Task: Toggle the editor images in the integrated.
Action: Mouse moved to (21, 672)
Screenshot: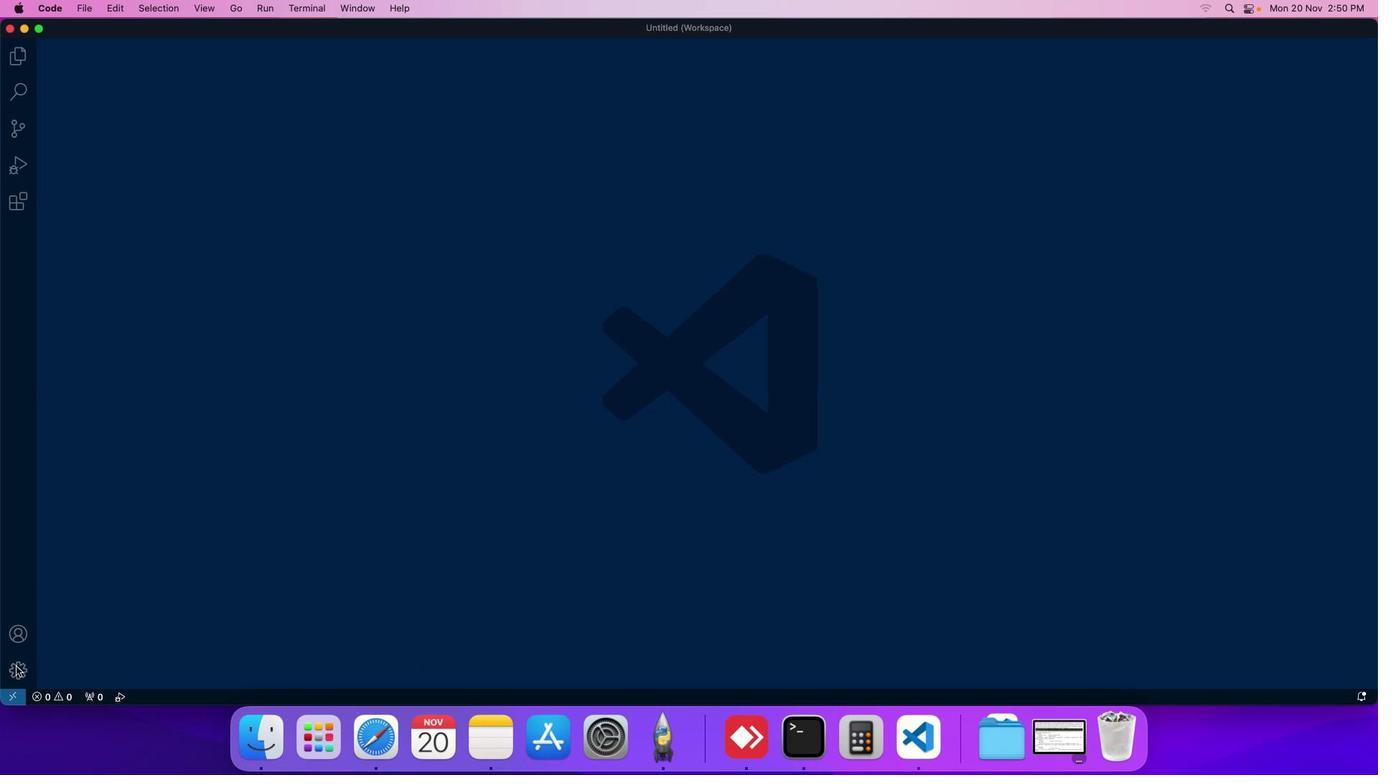 
Action: Mouse pressed left at (21, 672)
Screenshot: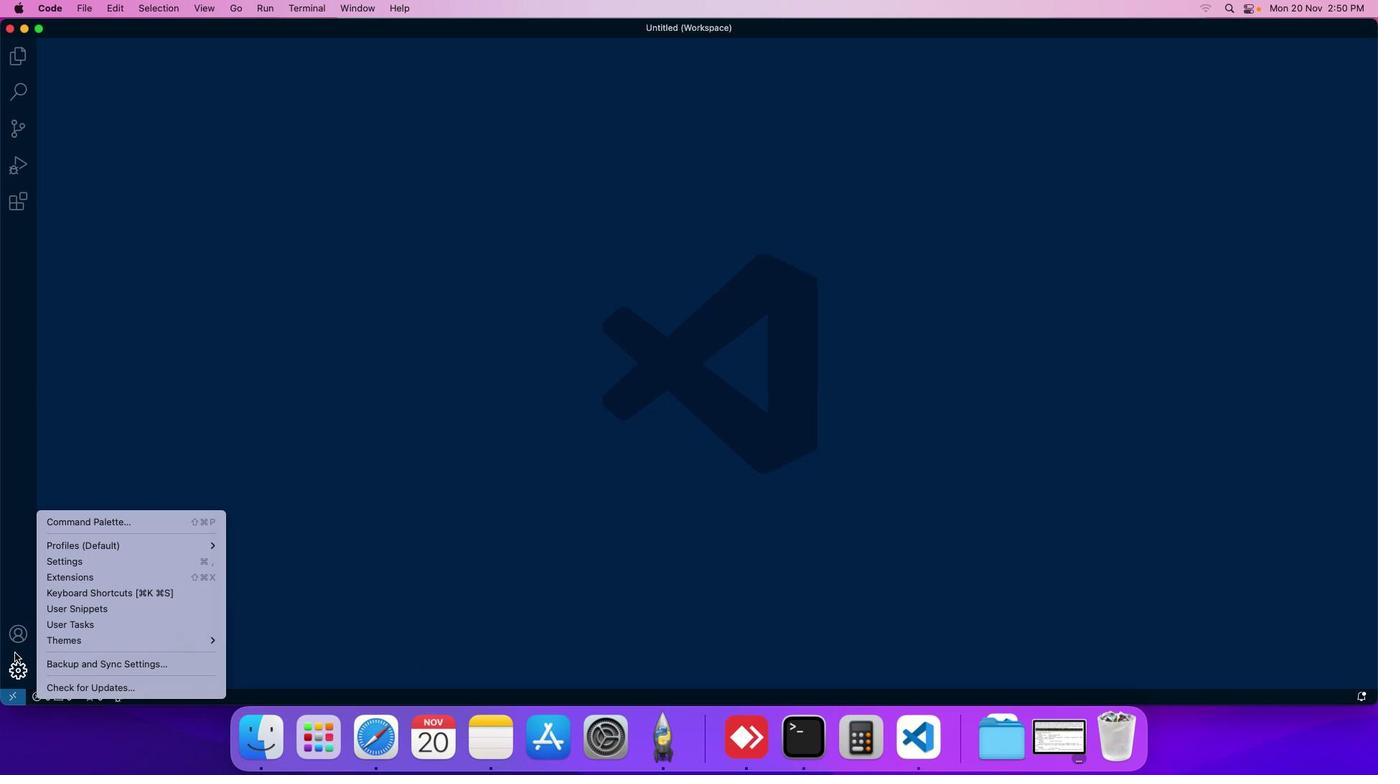 
Action: Mouse moved to (56, 570)
Screenshot: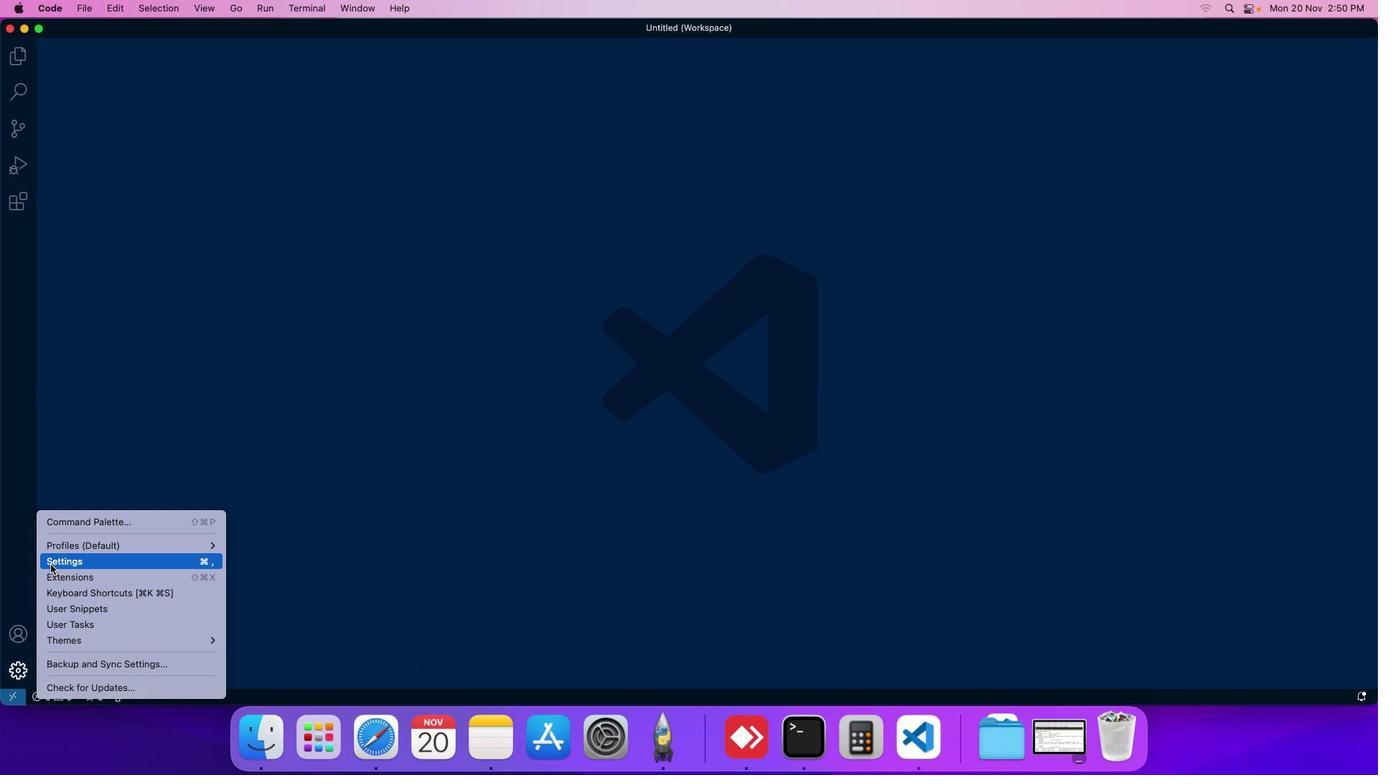 
Action: Mouse pressed left at (56, 570)
Screenshot: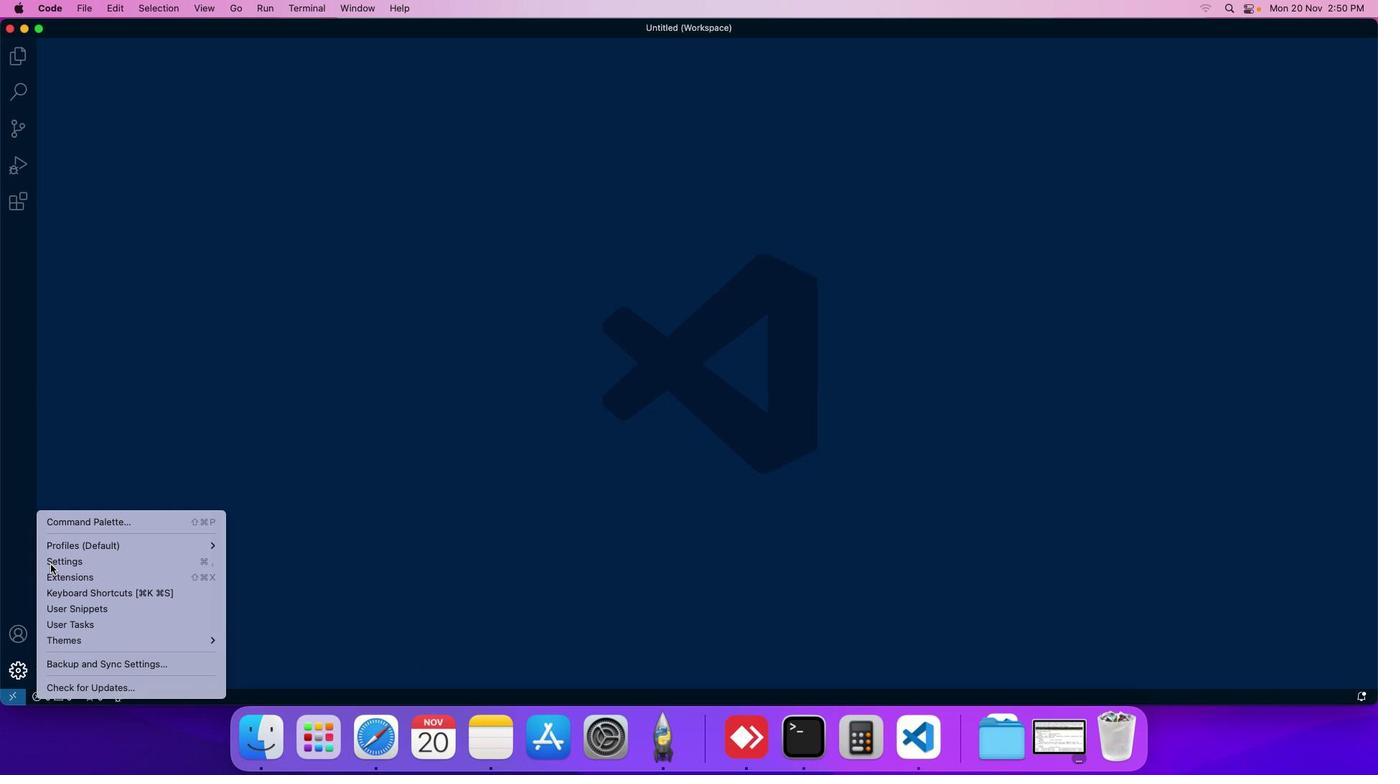 
Action: Mouse moved to (351, 119)
Screenshot: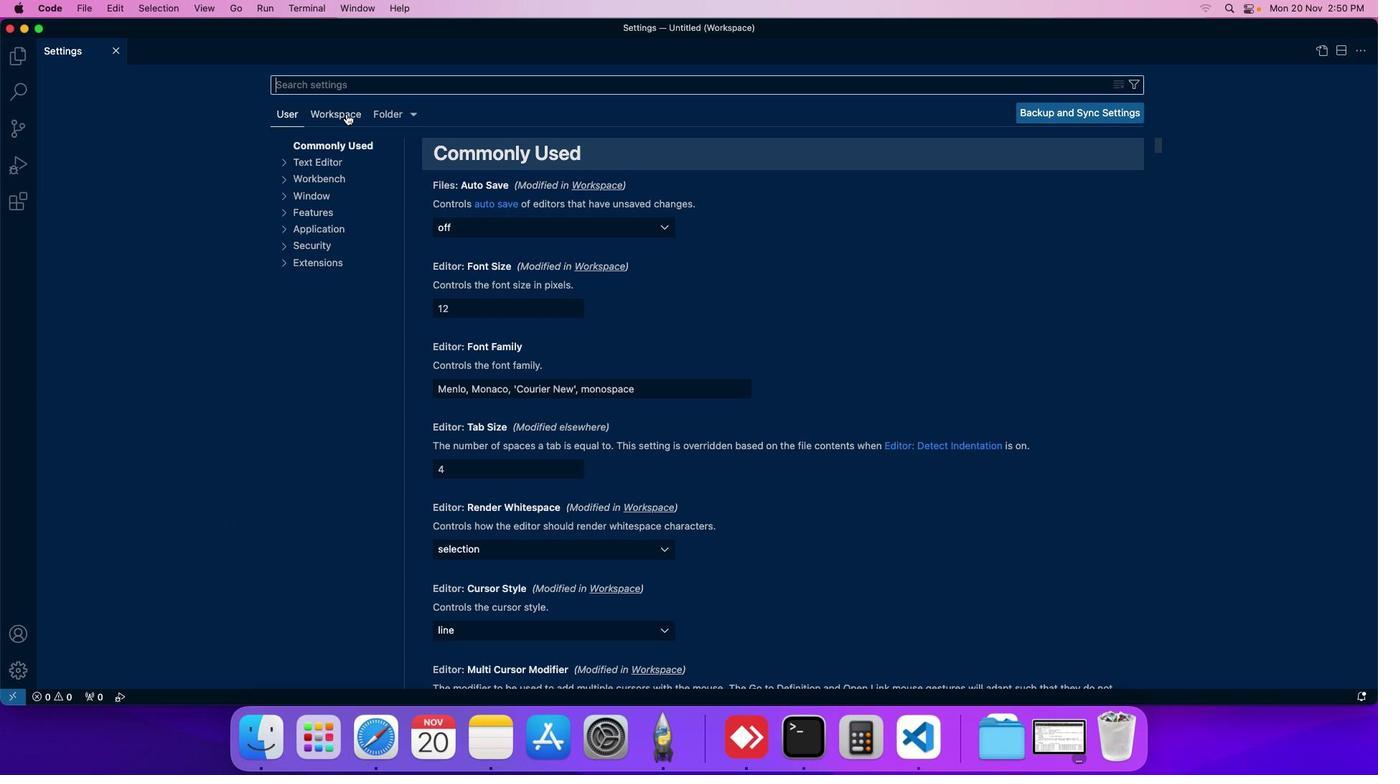 
Action: Mouse pressed left at (351, 119)
Screenshot: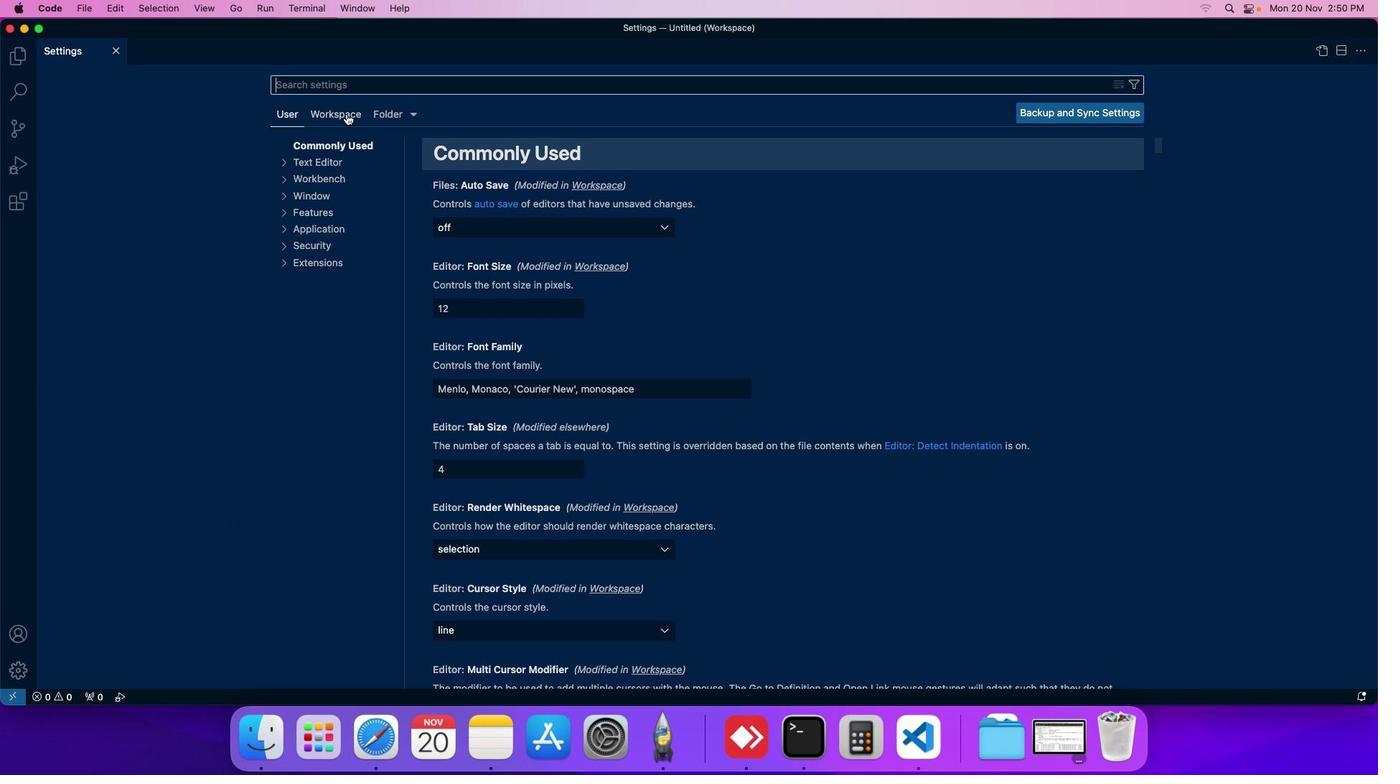 
Action: Mouse moved to (320, 217)
Screenshot: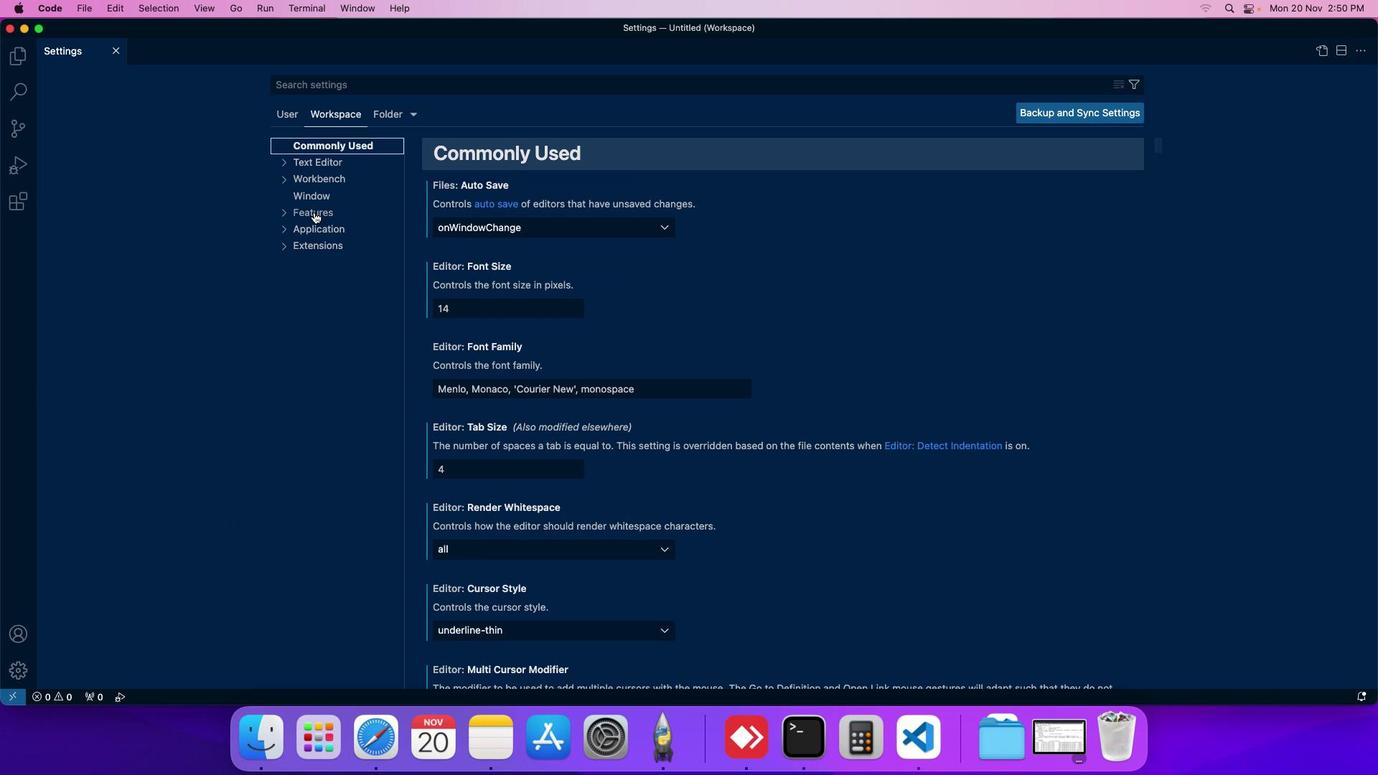 
Action: Mouse pressed left at (320, 217)
Screenshot: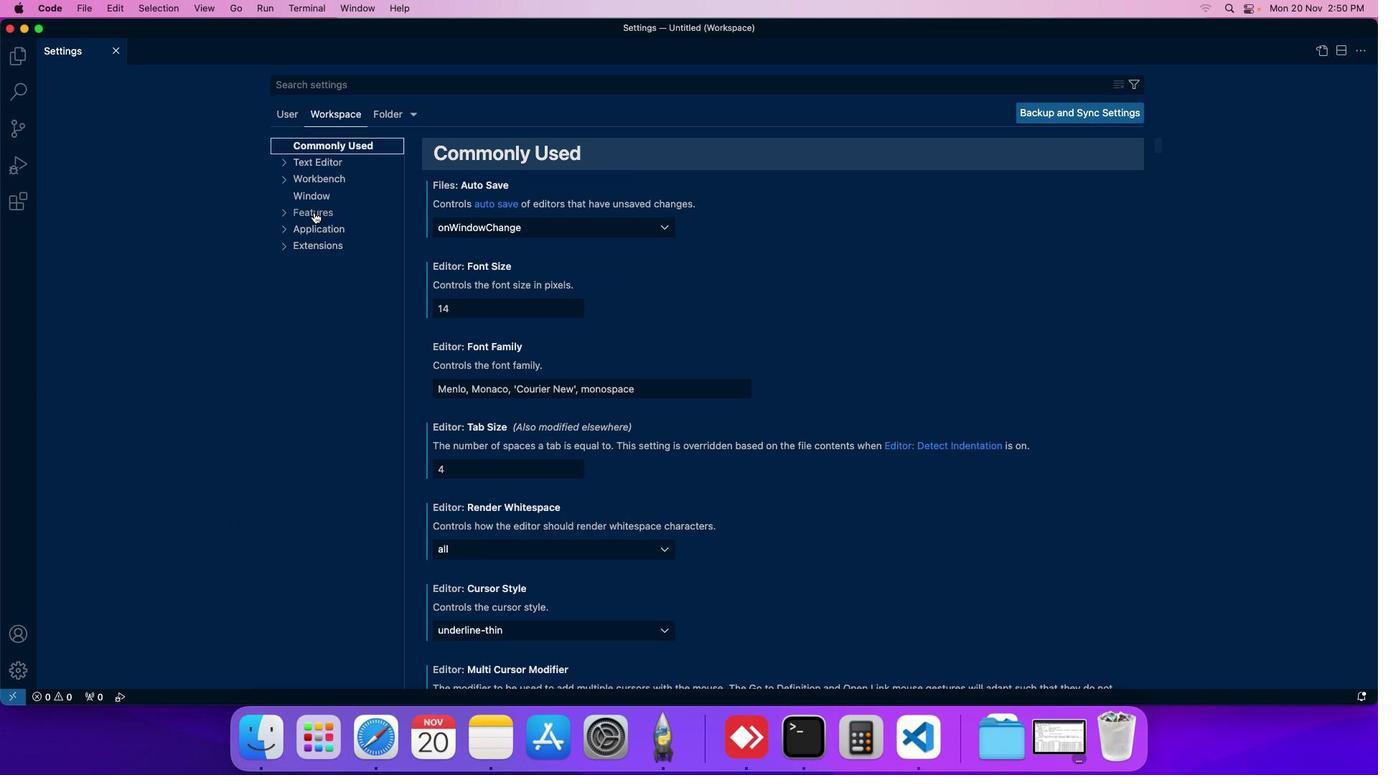 
Action: Mouse moved to (330, 348)
Screenshot: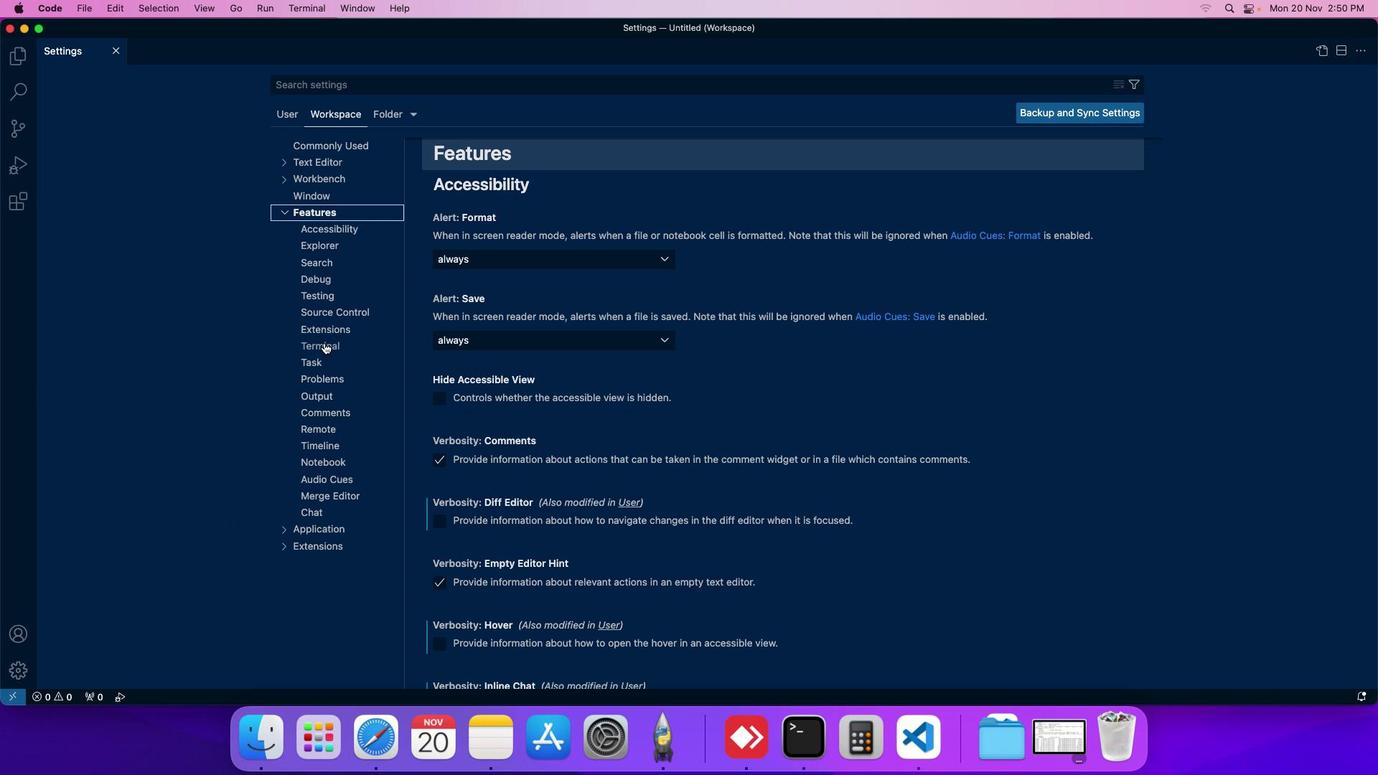 
Action: Mouse pressed left at (330, 348)
Screenshot: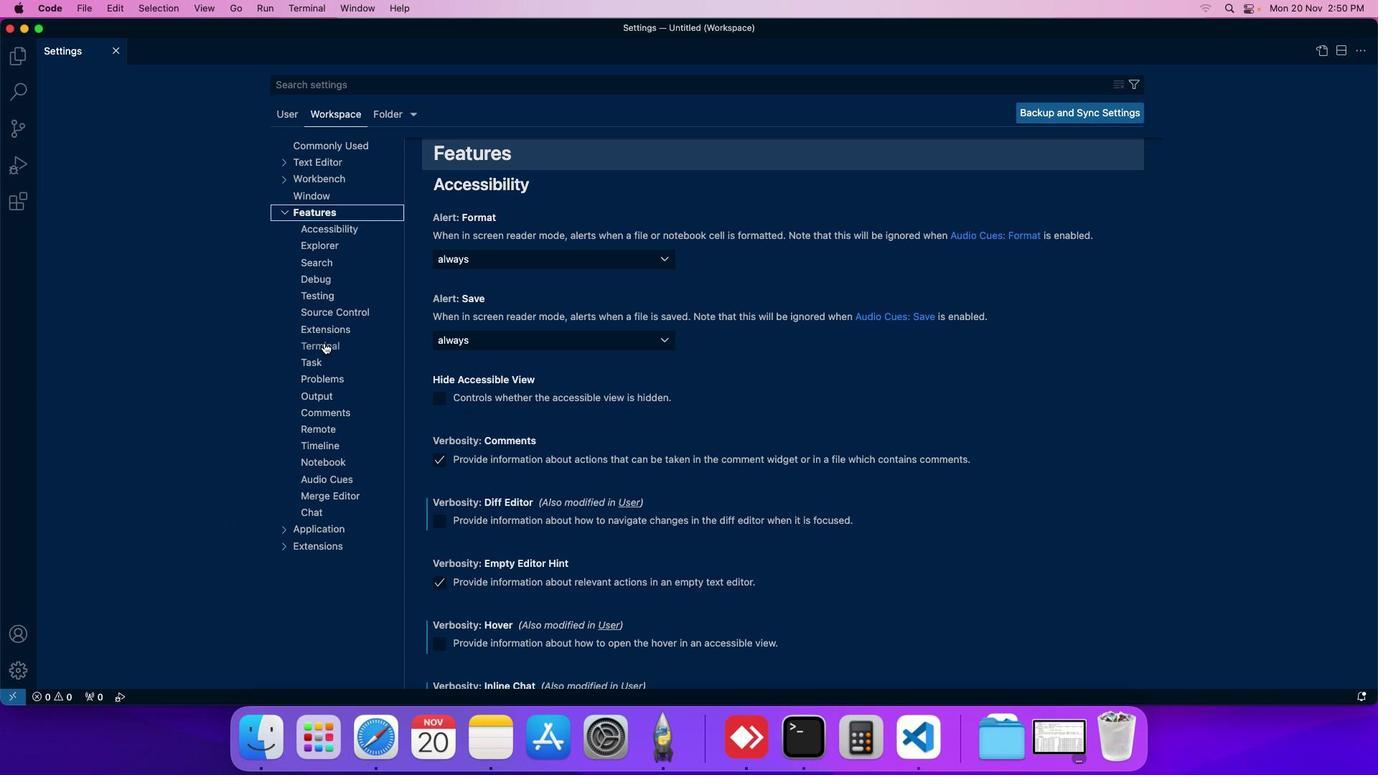 
Action: Mouse moved to (455, 384)
Screenshot: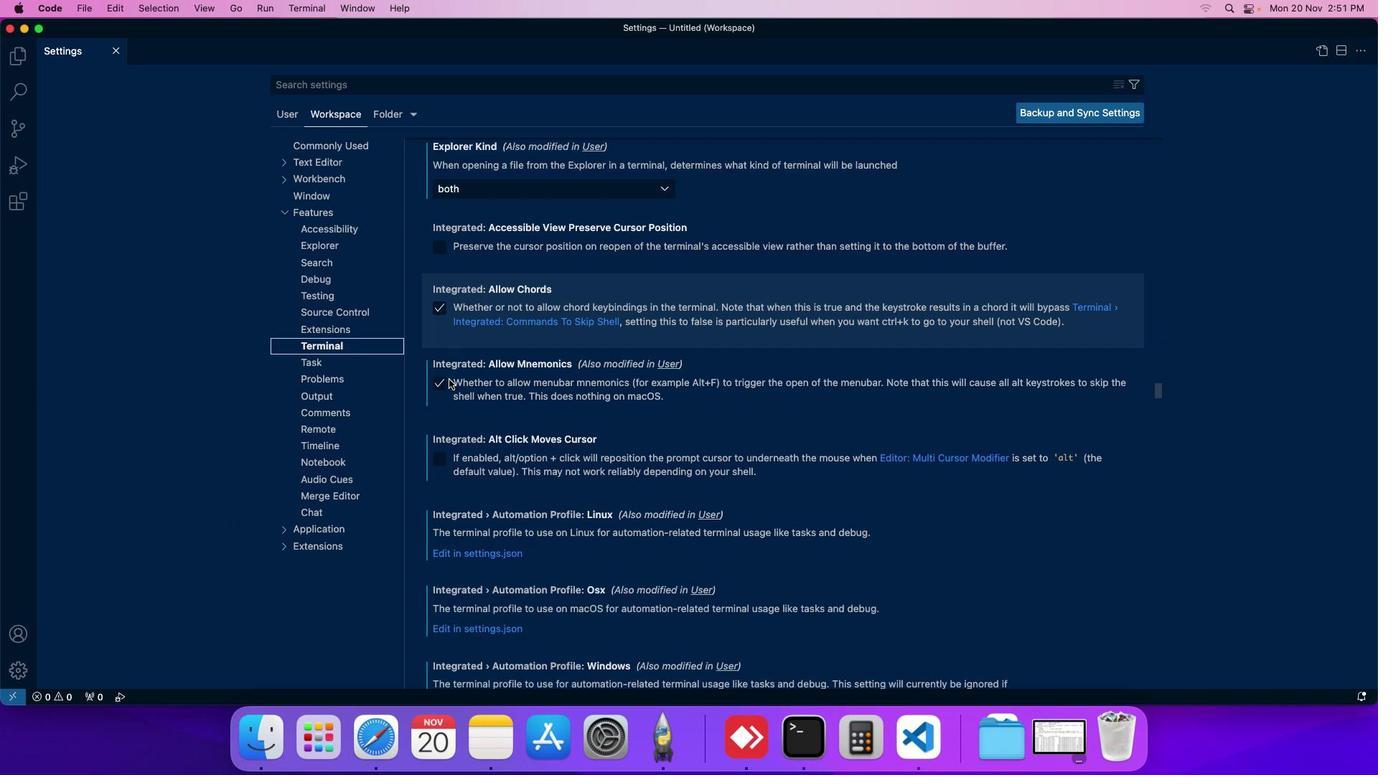 
Action: Mouse scrolled (455, 384) with delta (5, 5)
Screenshot: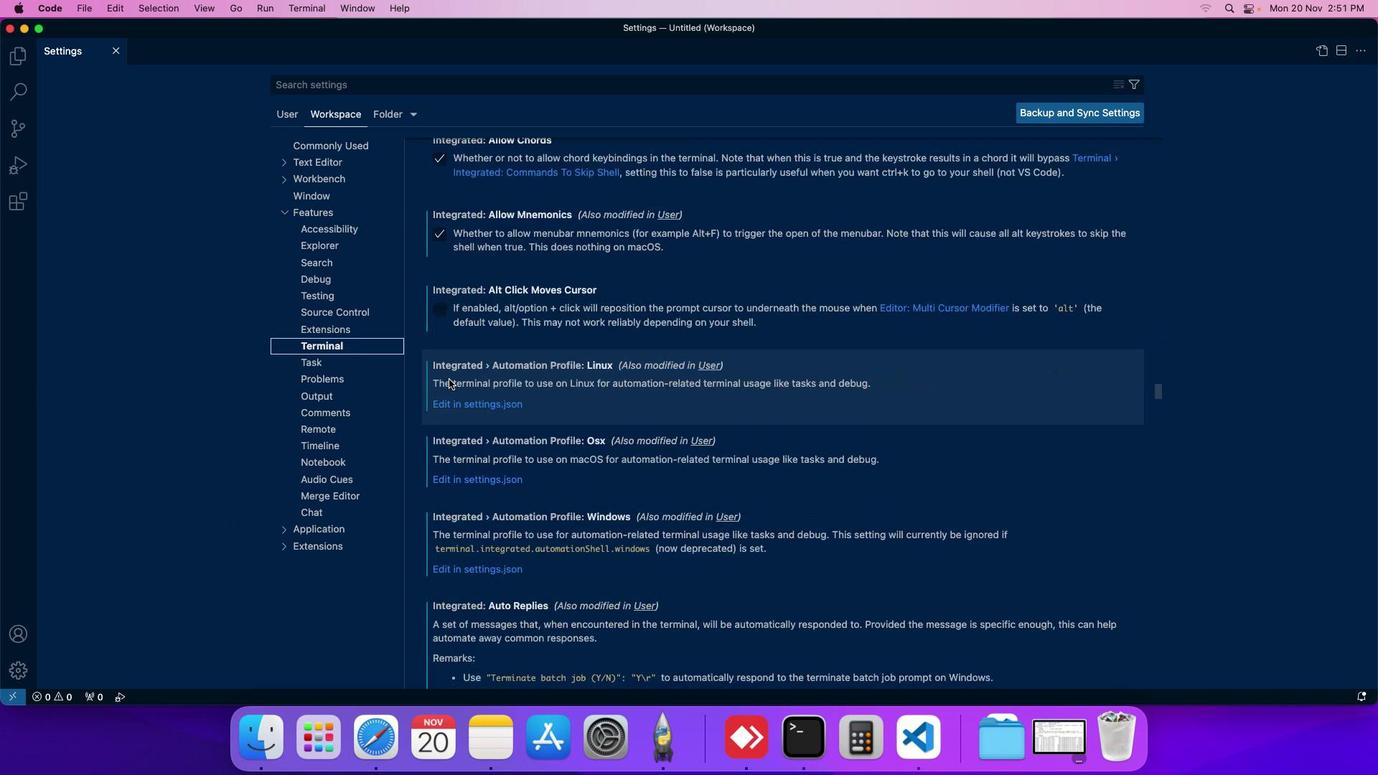 
Action: Mouse scrolled (455, 384) with delta (5, 5)
Screenshot: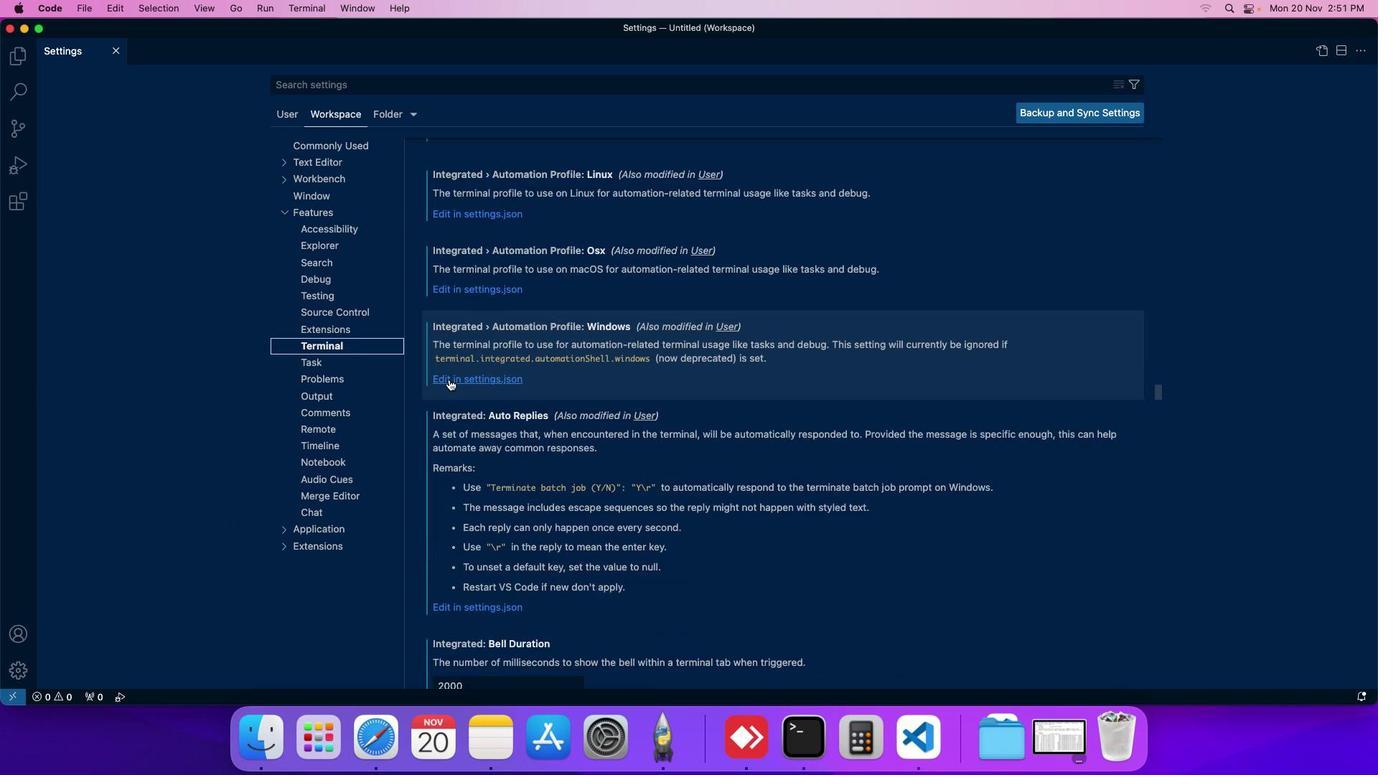 
Action: Mouse scrolled (455, 384) with delta (5, 5)
Screenshot: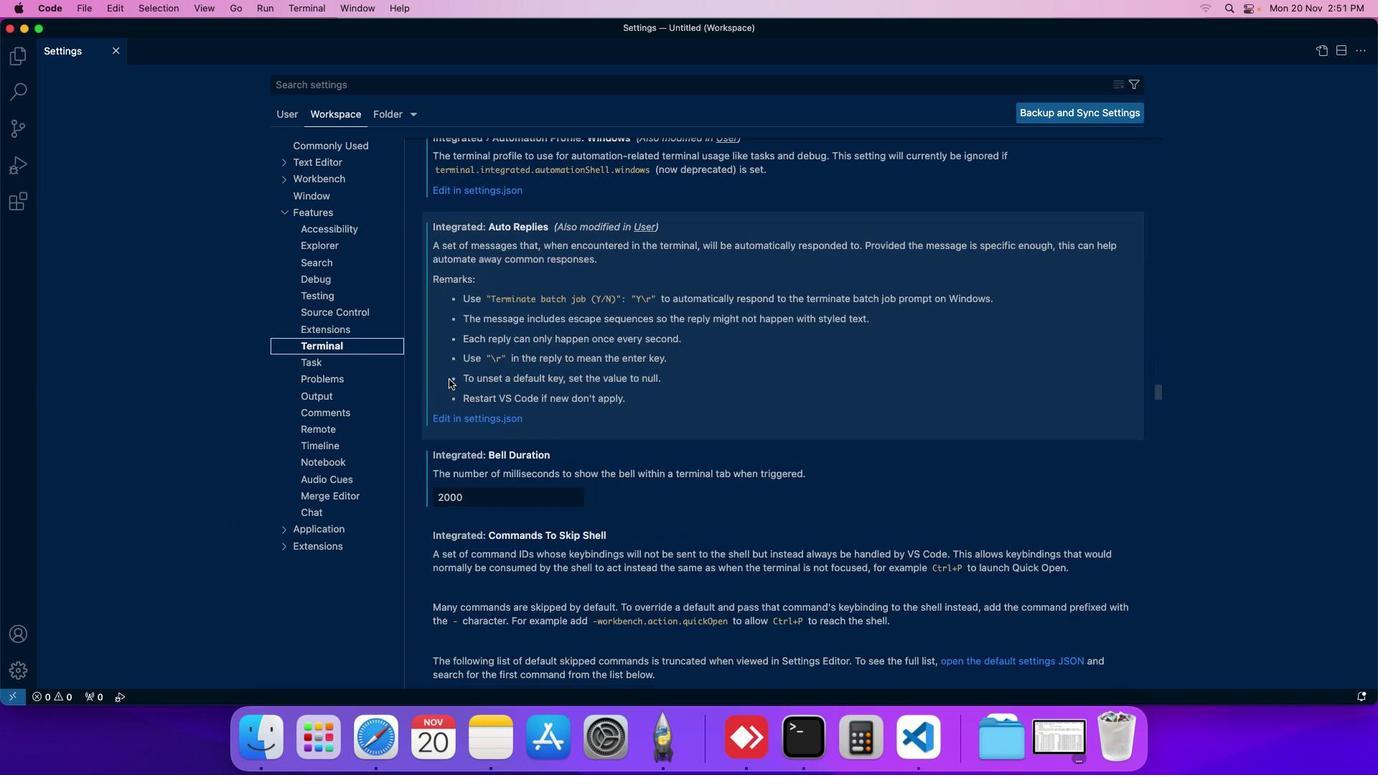 
Action: Mouse scrolled (455, 384) with delta (5, 5)
Screenshot: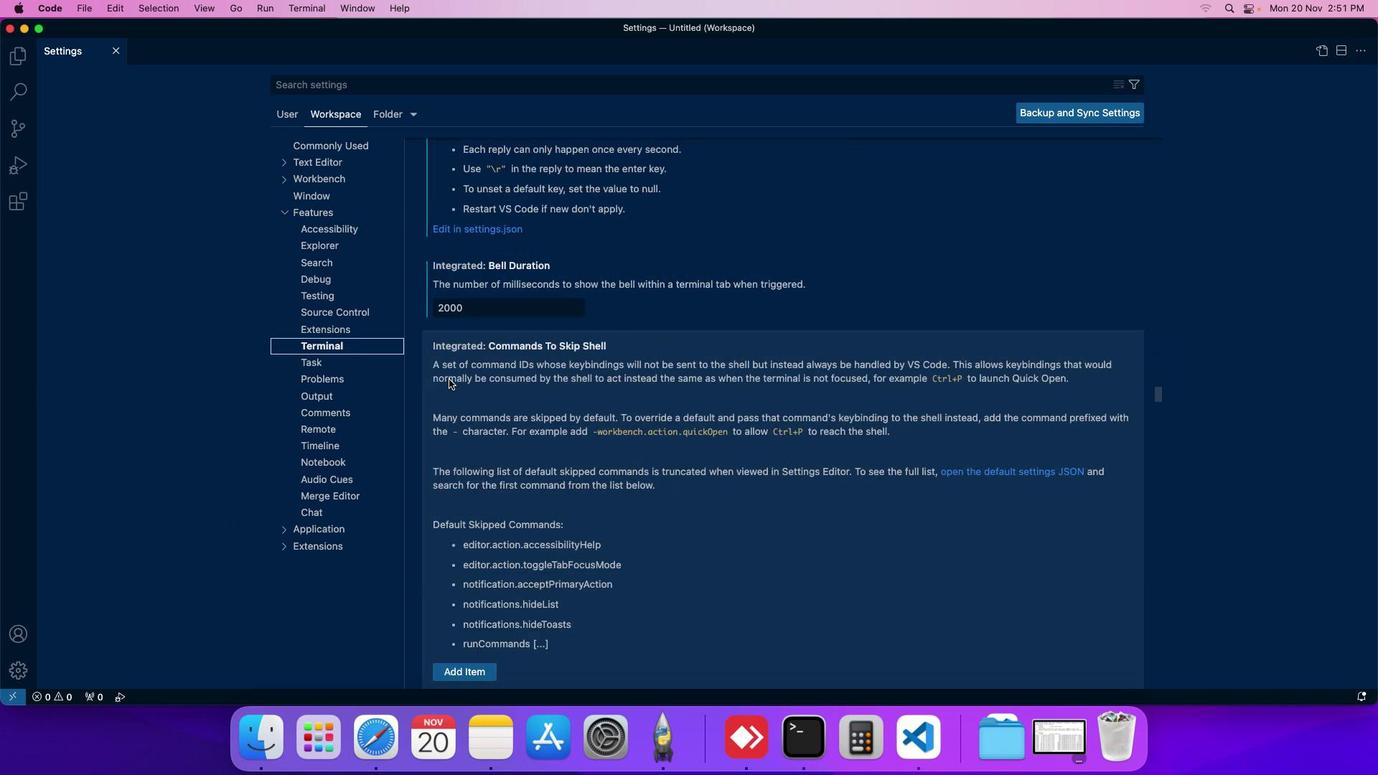 
Action: Mouse scrolled (455, 384) with delta (5, 5)
Screenshot: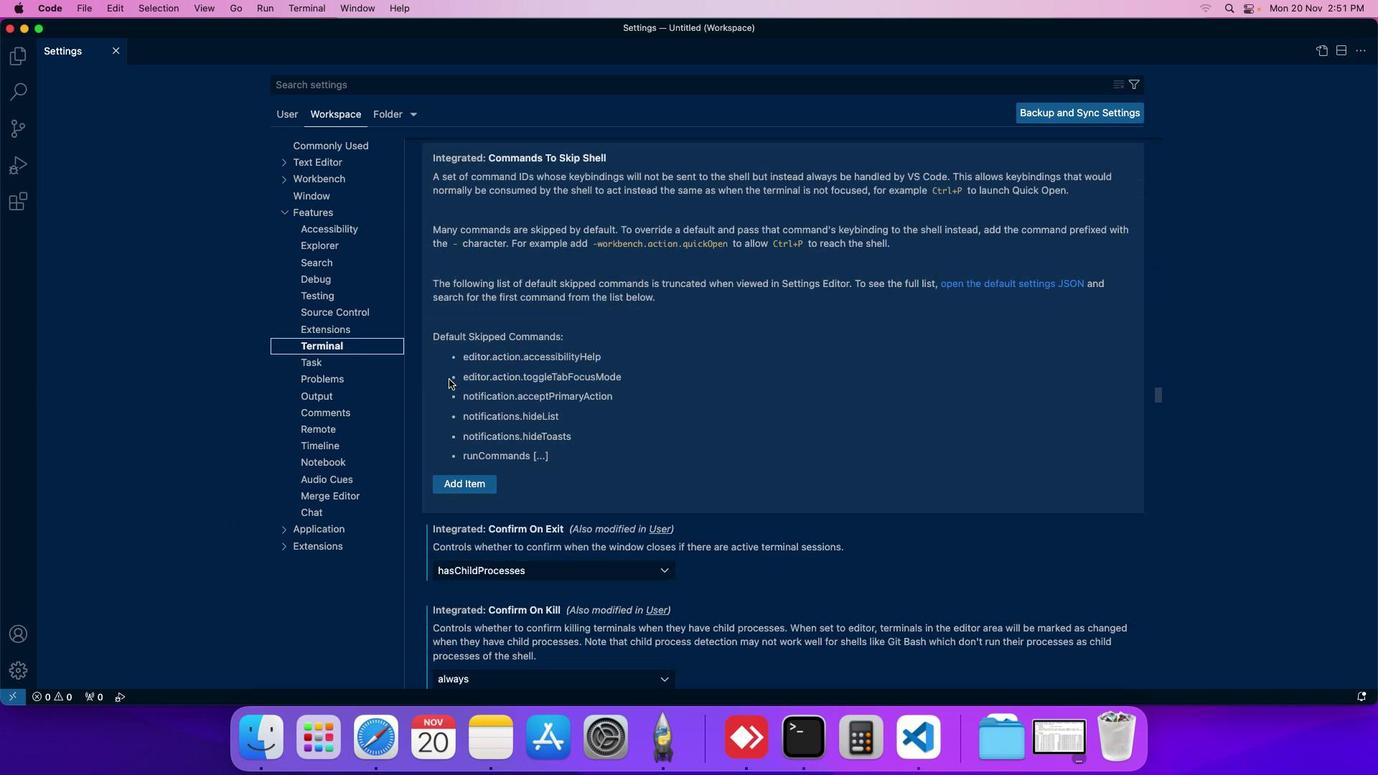 
Action: Mouse scrolled (455, 384) with delta (5, 5)
Screenshot: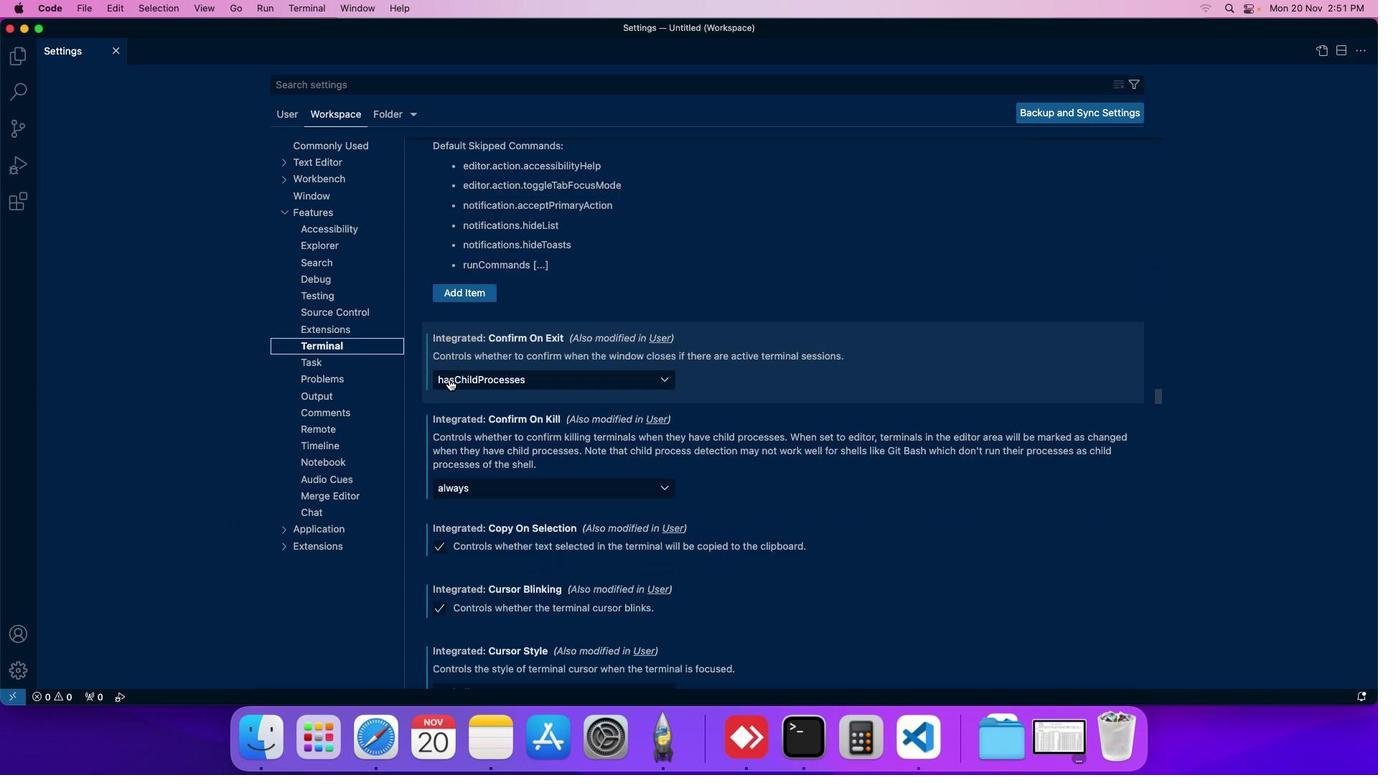 
Action: Mouse scrolled (455, 384) with delta (5, 5)
Screenshot: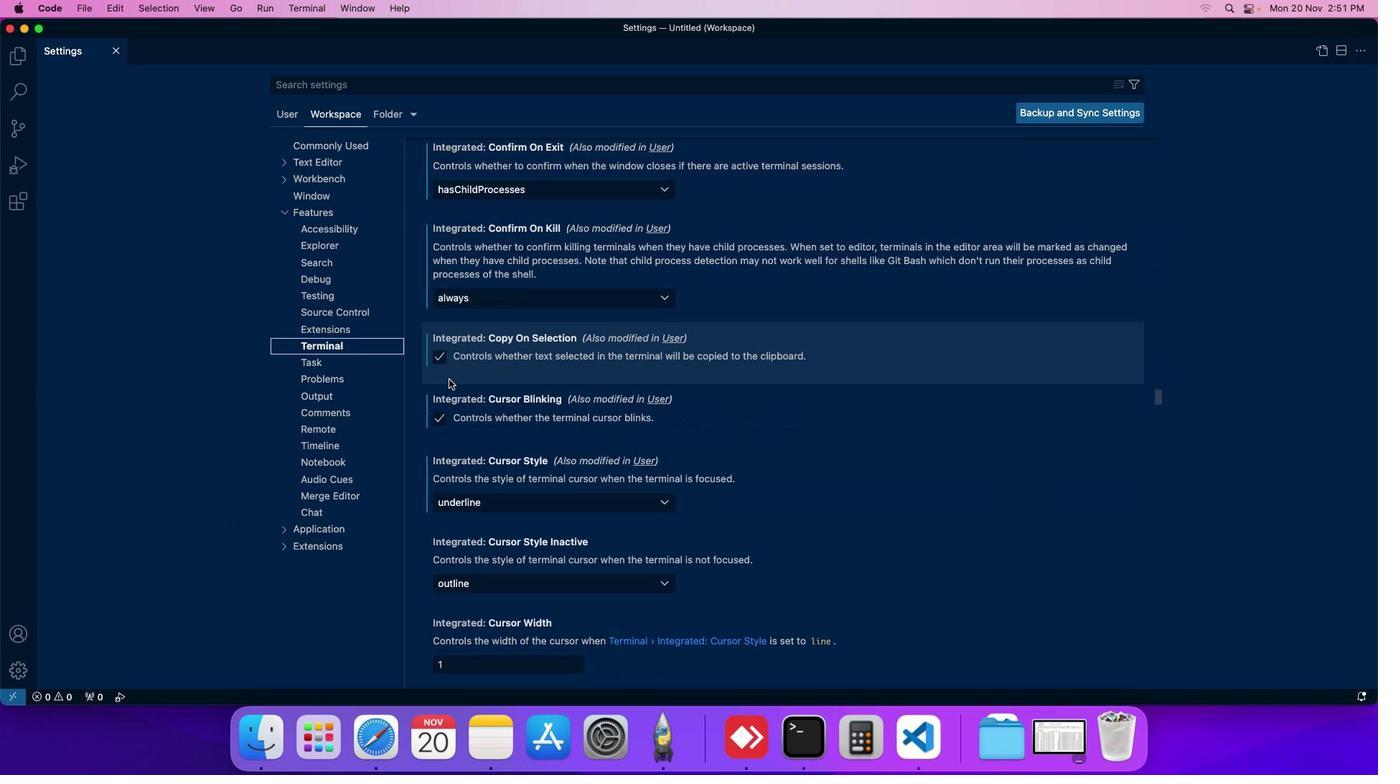
Action: Mouse scrolled (455, 384) with delta (5, 5)
Screenshot: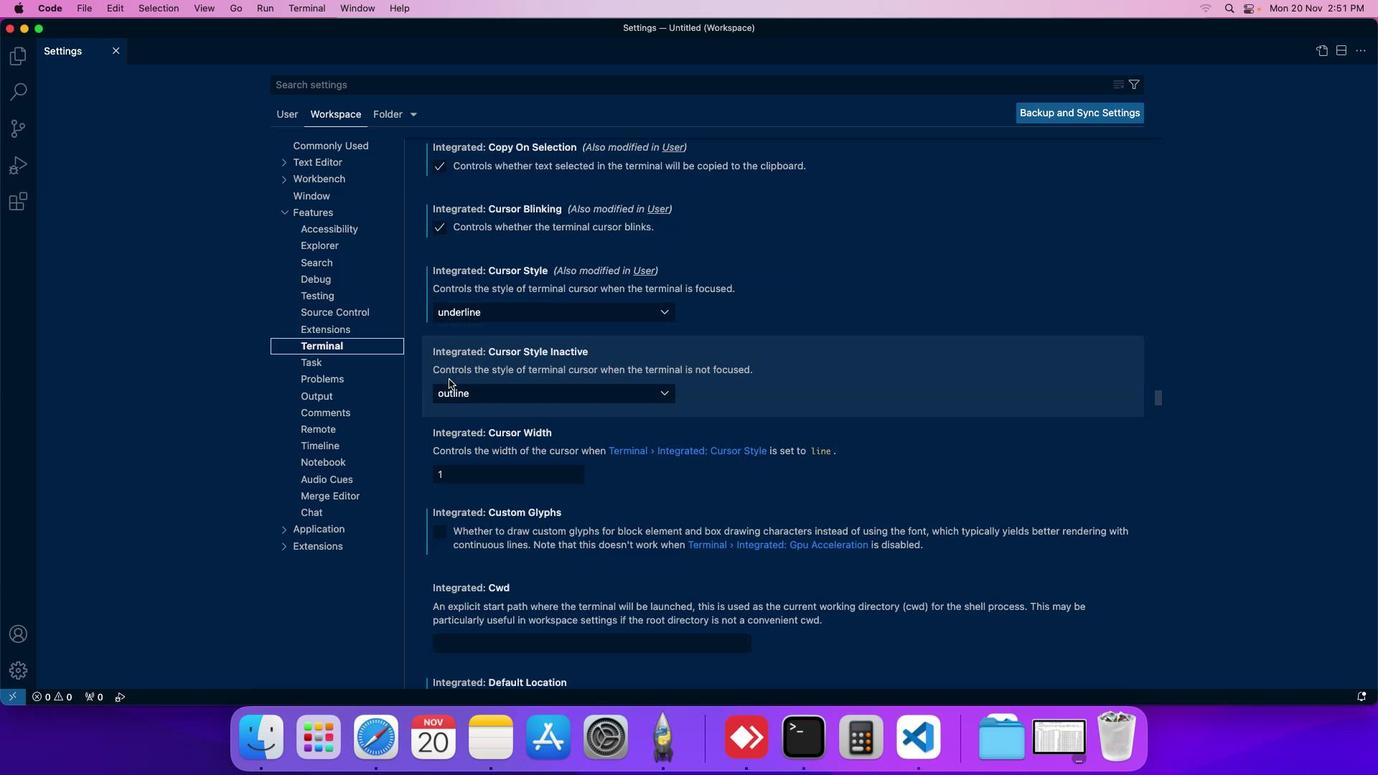 
Action: Mouse scrolled (455, 384) with delta (5, 5)
Screenshot: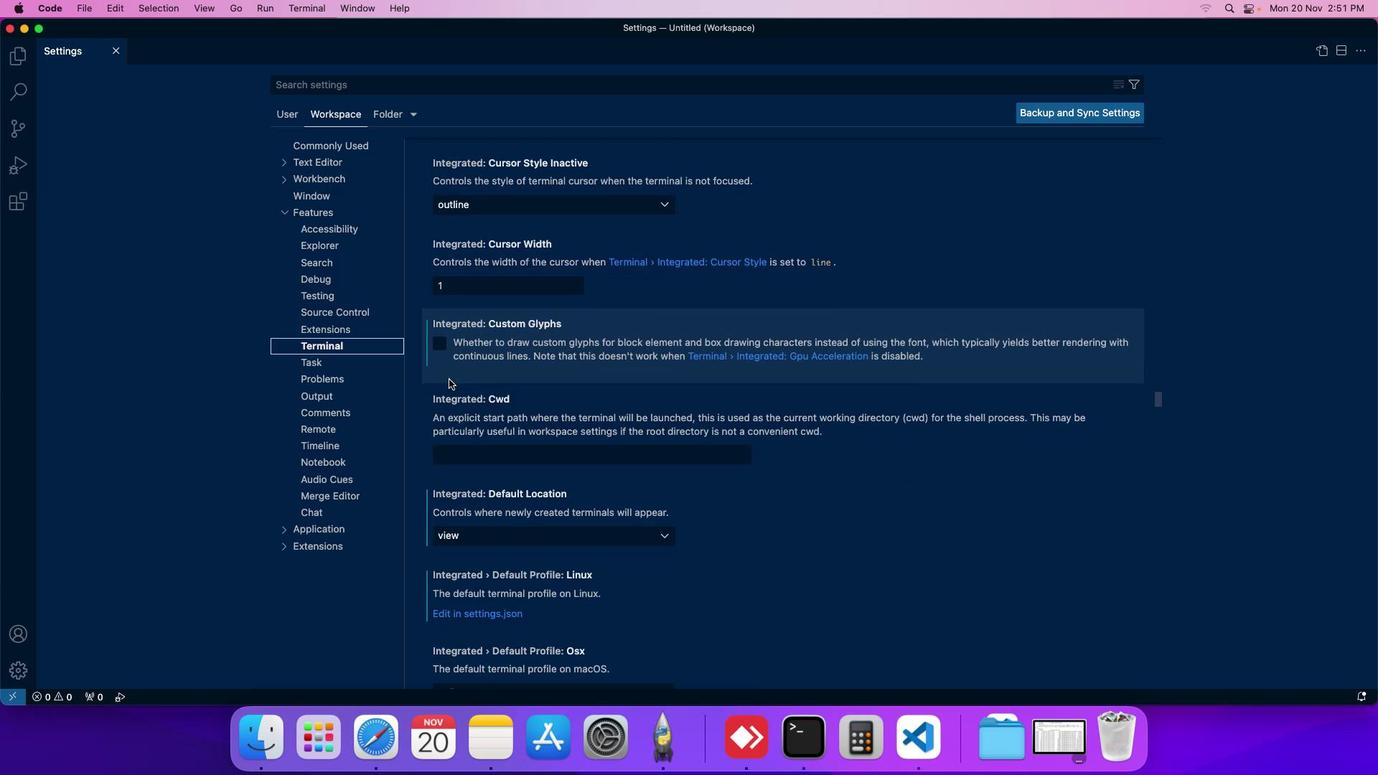 
Action: Mouse scrolled (455, 384) with delta (5, 5)
Screenshot: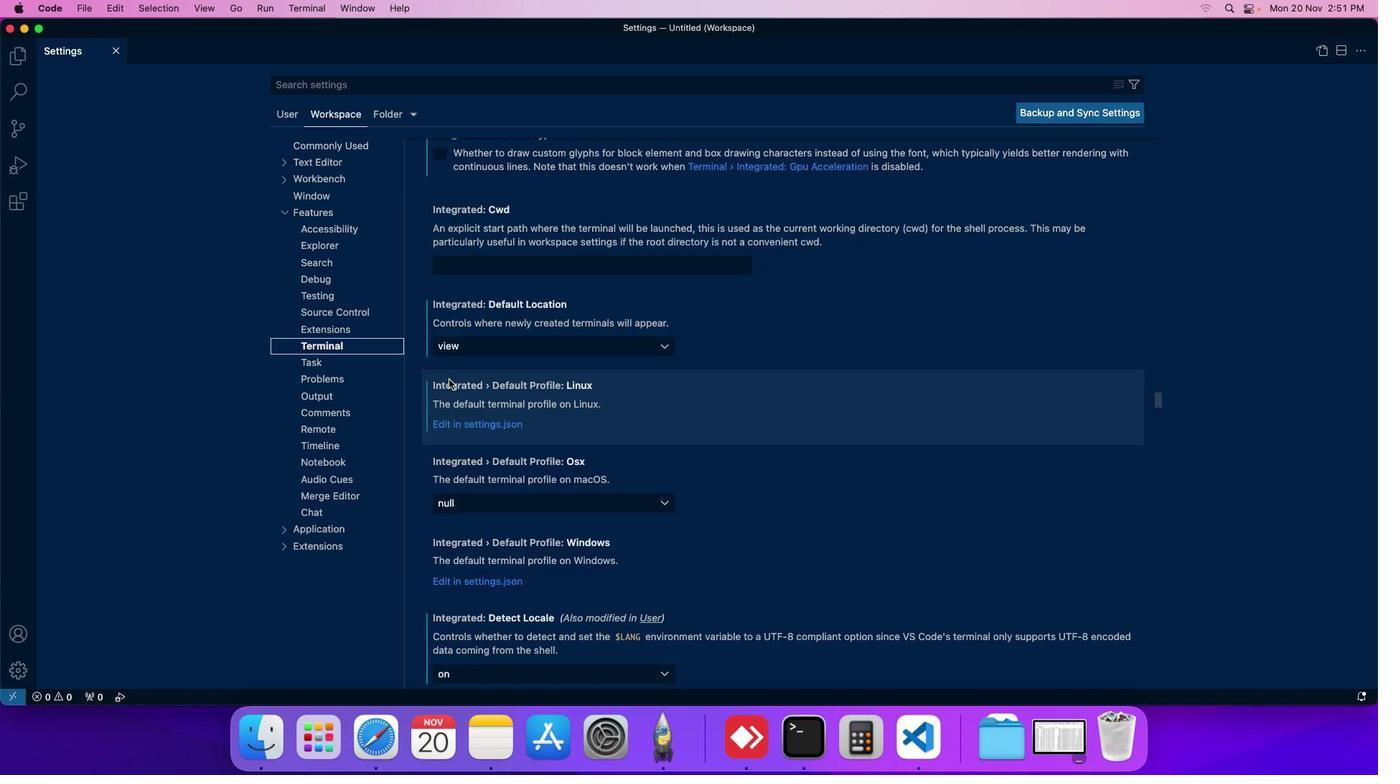 
Action: Mouse scrolled (455, 384) with delta (5, 5)
Screenshot: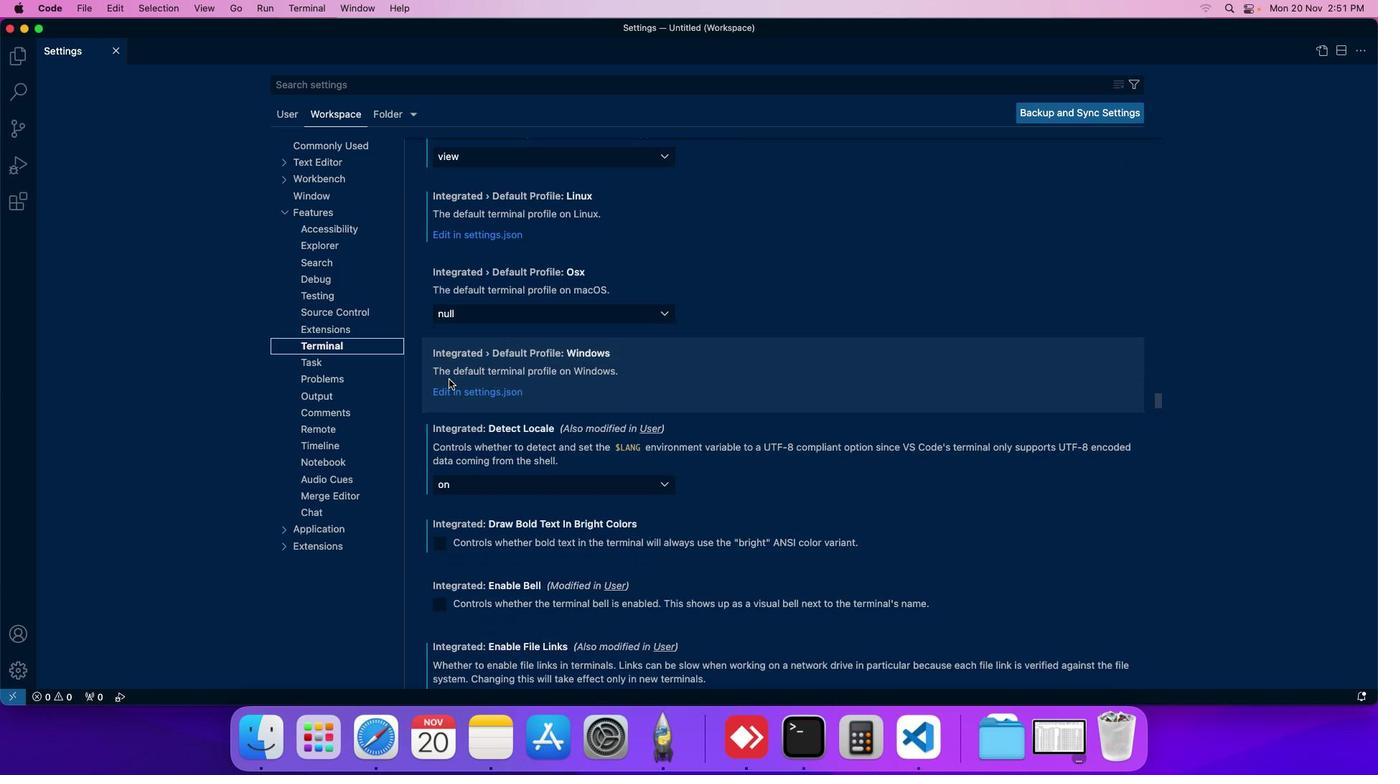 
Action: Mouse scrolled (455, 384) with delta (5, 5)
Screenshot: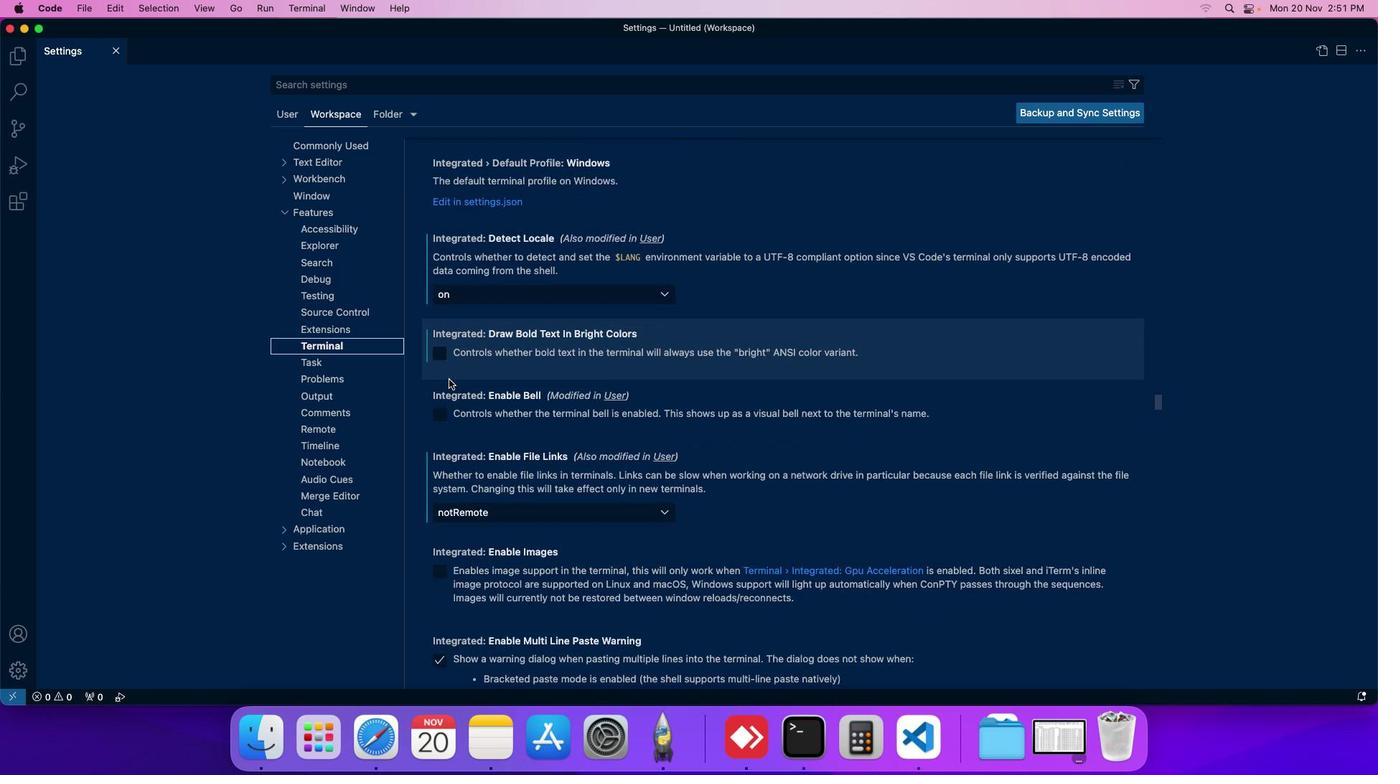 
Action: Mouse scrolled (455, 384) with delta (5, 5)
Screenshot: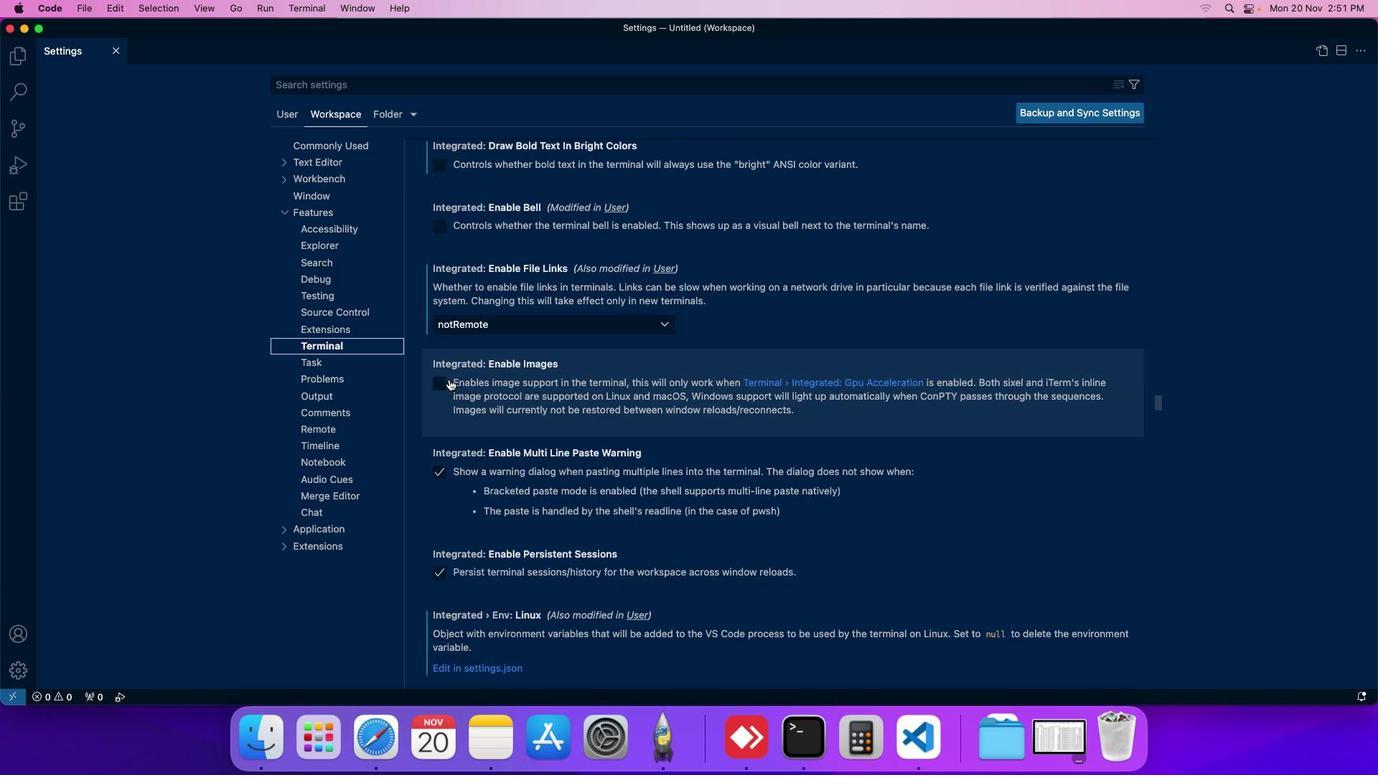 
Action: Mouse moved to (448, 391)
Screenshot: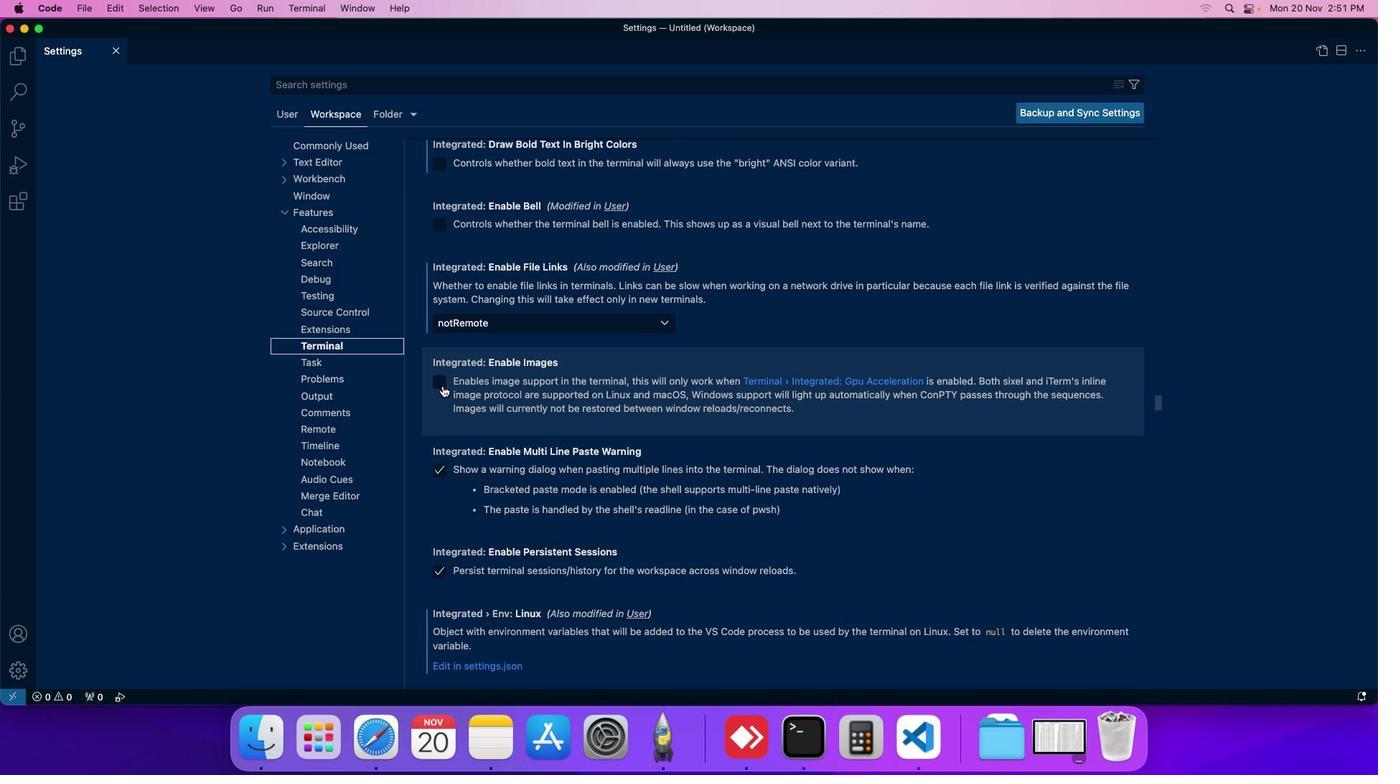 
Action: Mouse pressed left at (448, 391)
Screenshot: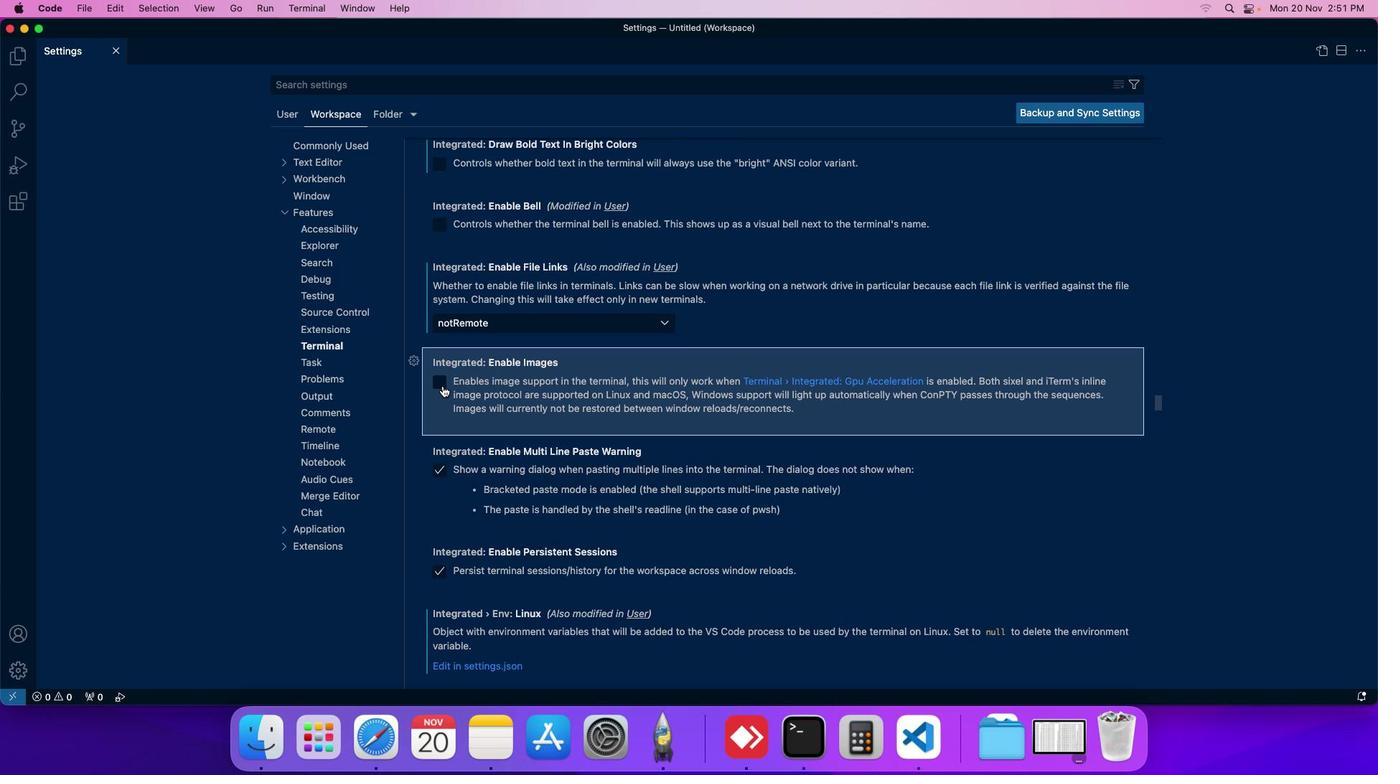 
Action: Mouse moved to (454, 393)
Screenshot: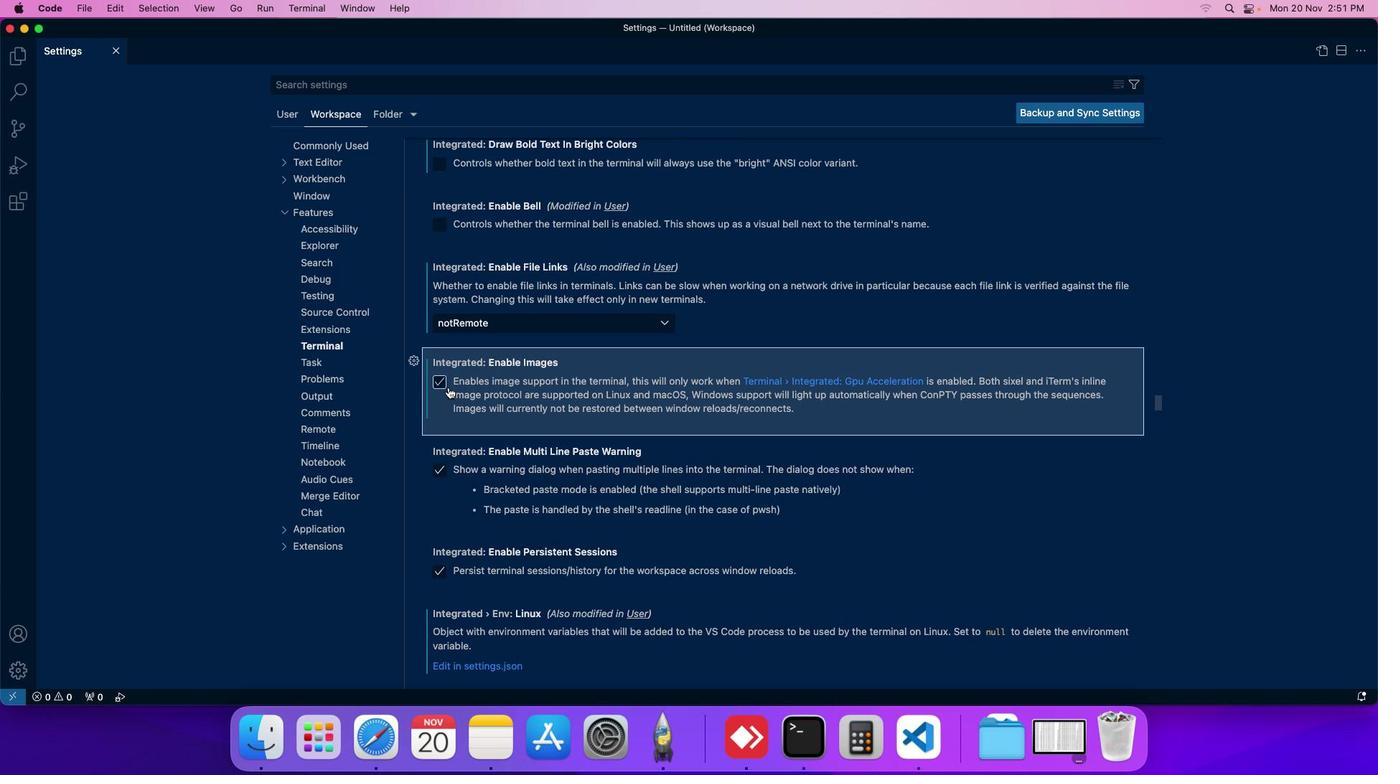 
